 Task: Uninstall the extension from the built-in Extensions view.
Action: Mouse moved to (17, 565)
Screenshot: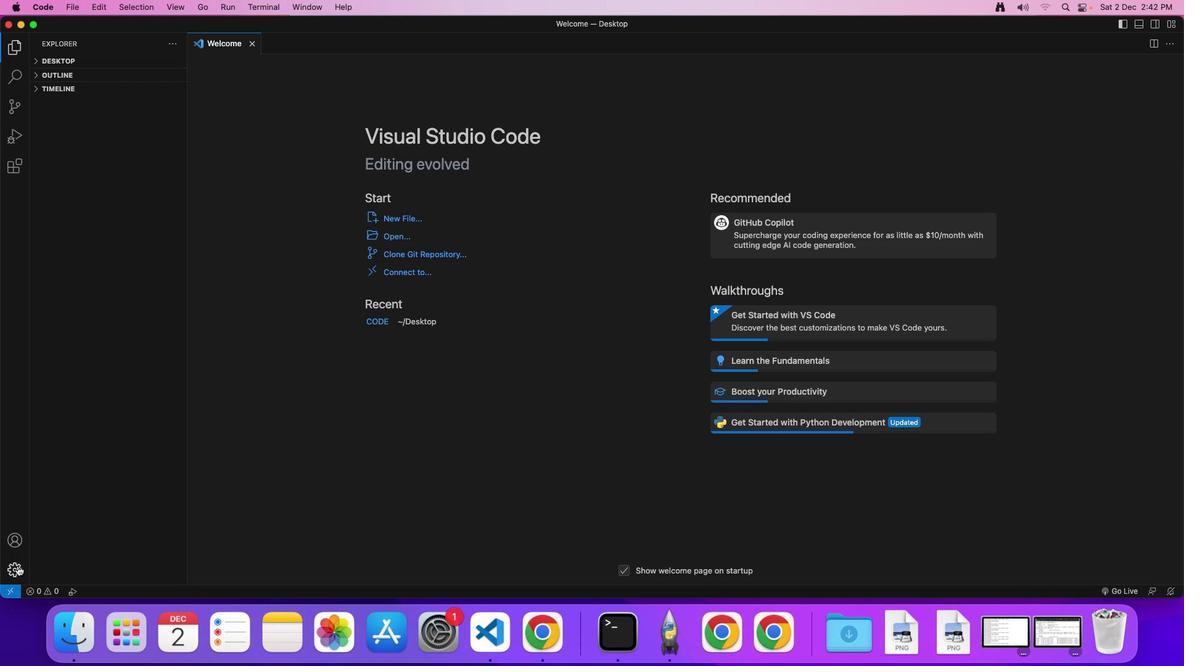 
Action: Mouse pressed left at (17, 565)
Screenshot: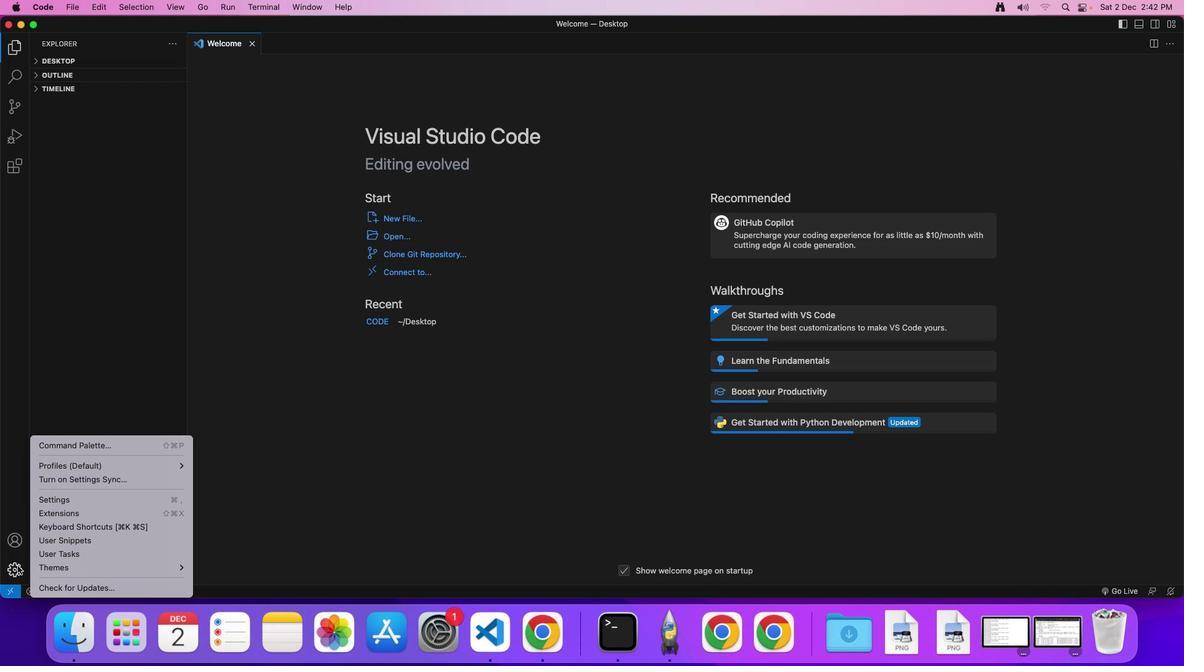 
Action: Mouse moved to (48, 514)
Screenshot: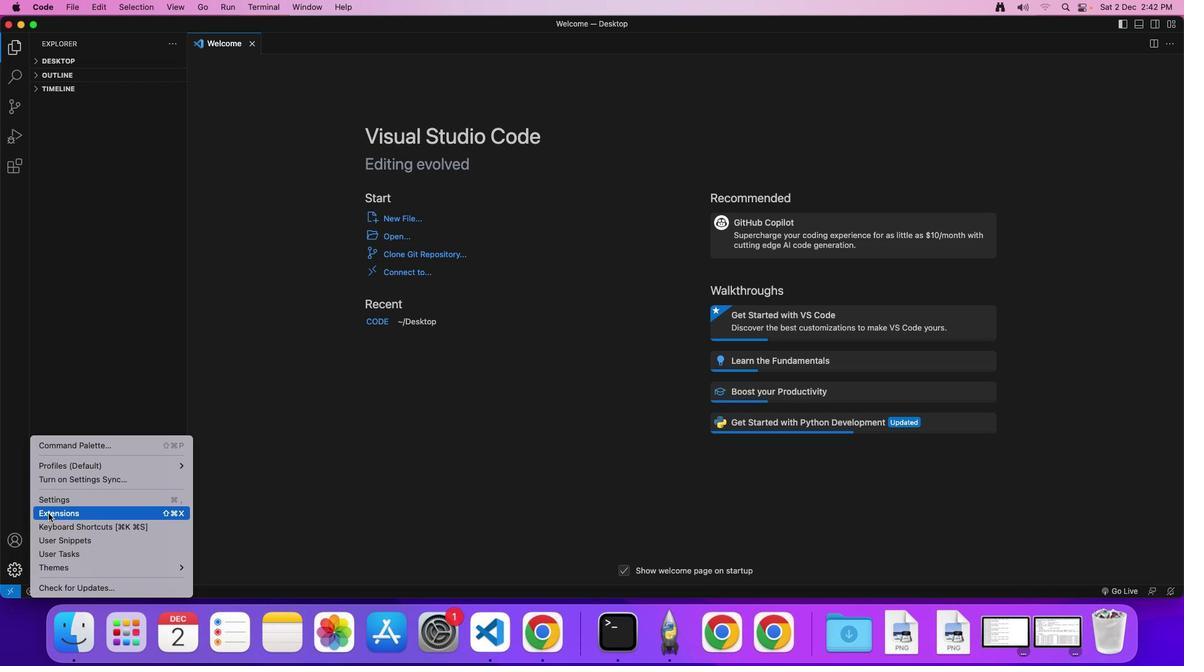 
Action: Mouse pressed left at (48, 514)
Screenshot: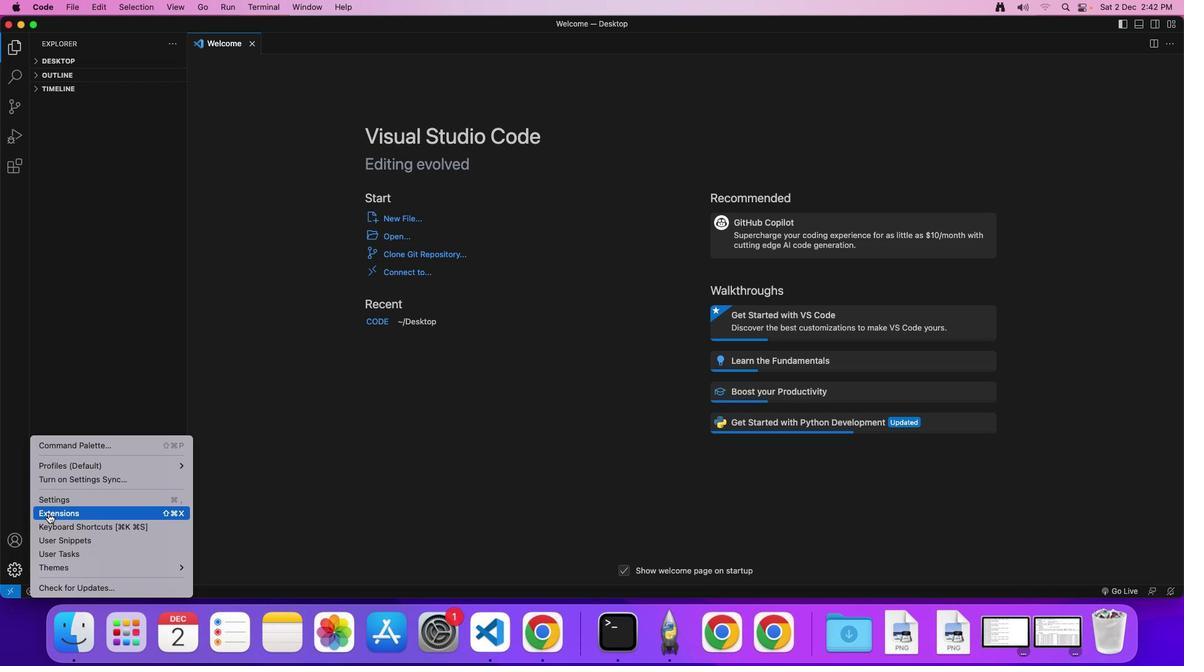 
Action: Mouse moved to (267, 245)
Screenshot: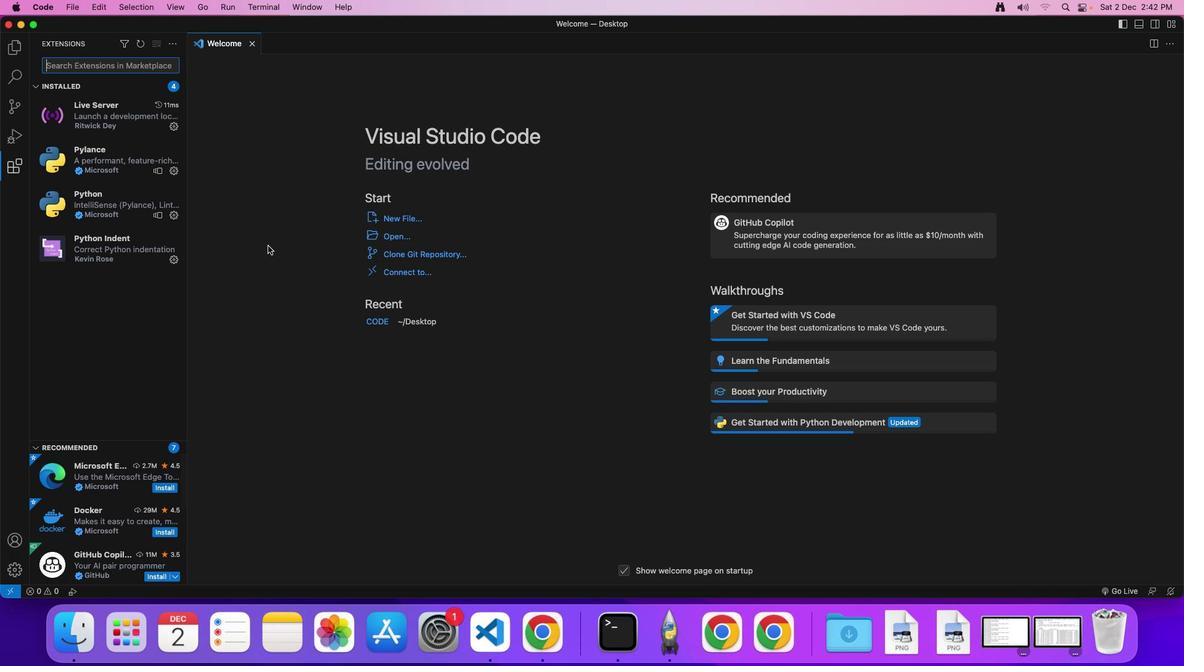 
Action: Key pressed Key.caps_lock'p''y''t''h''o''n'Key.enter
Screenshot: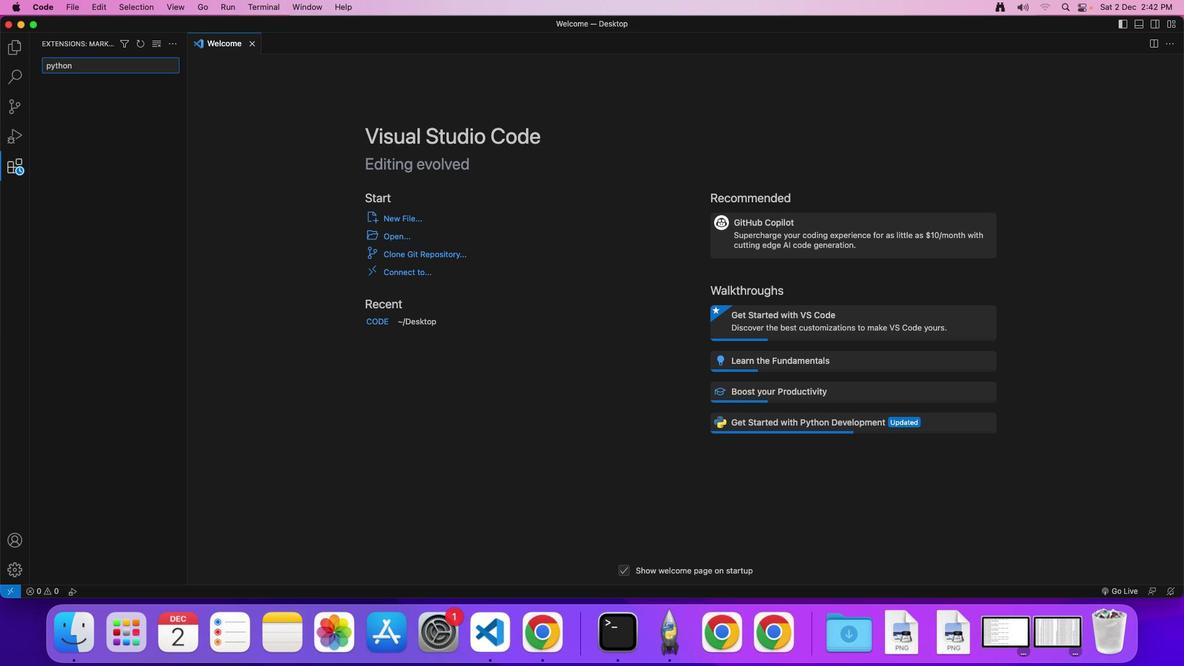 
Action: Mouse moved to (96, 110)
Screenshot: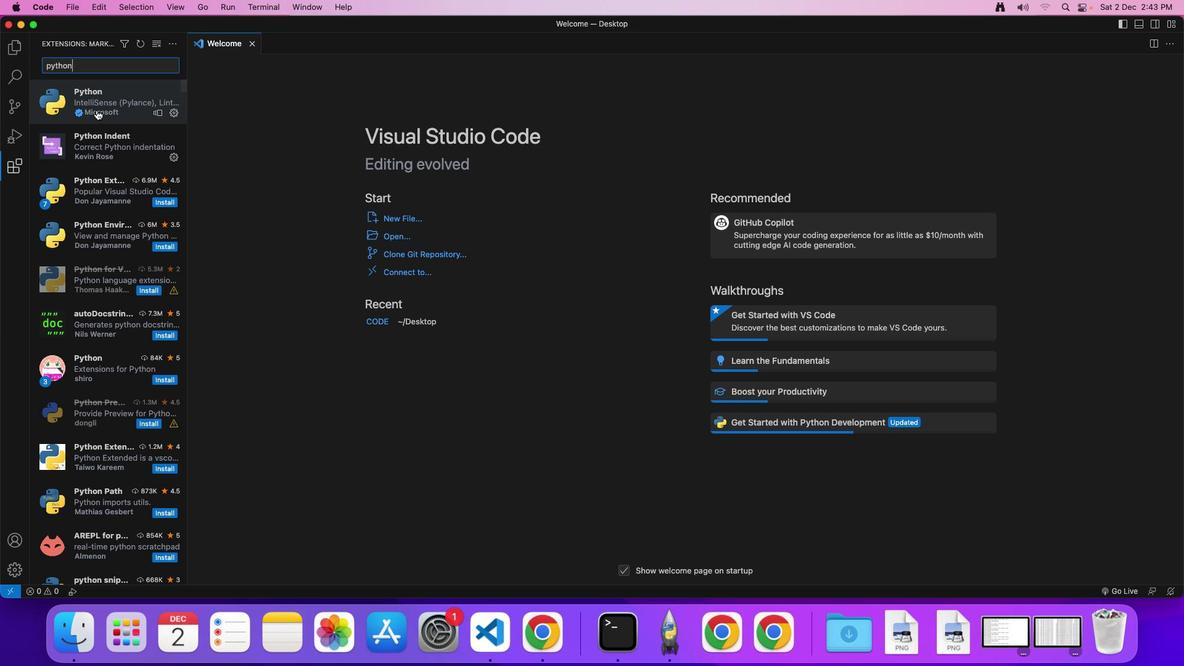 
Action: Mouse pressed left at (96, 110)
Screenshot: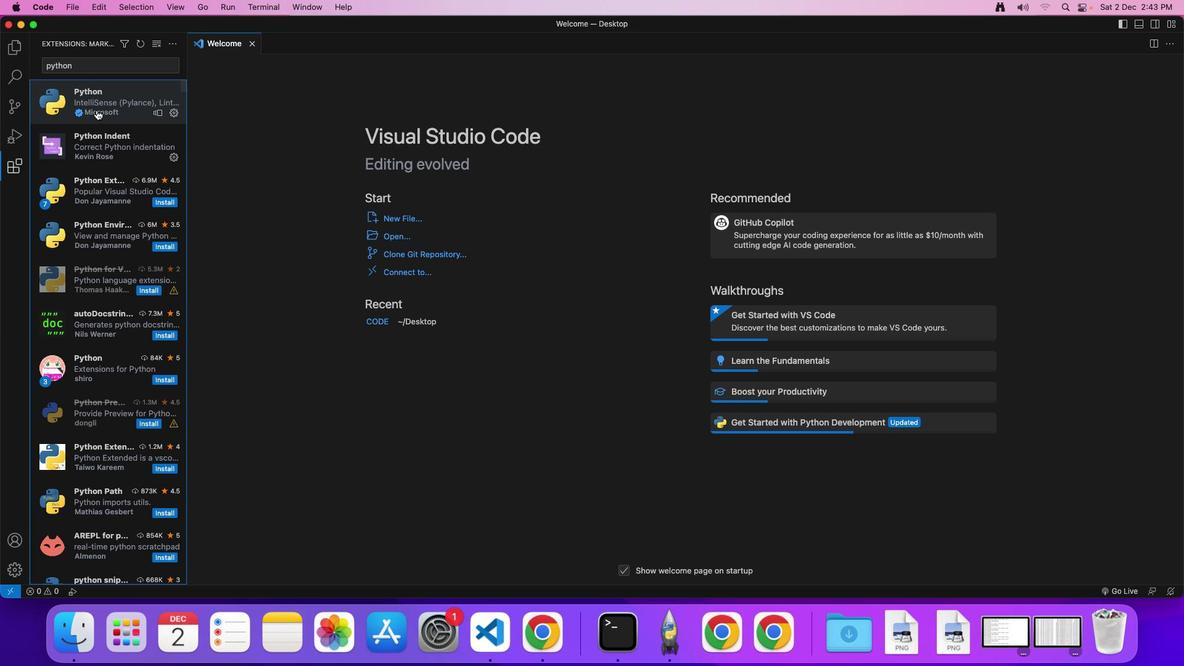 
Action: Mouse moved to (96, 143)
Screenshot: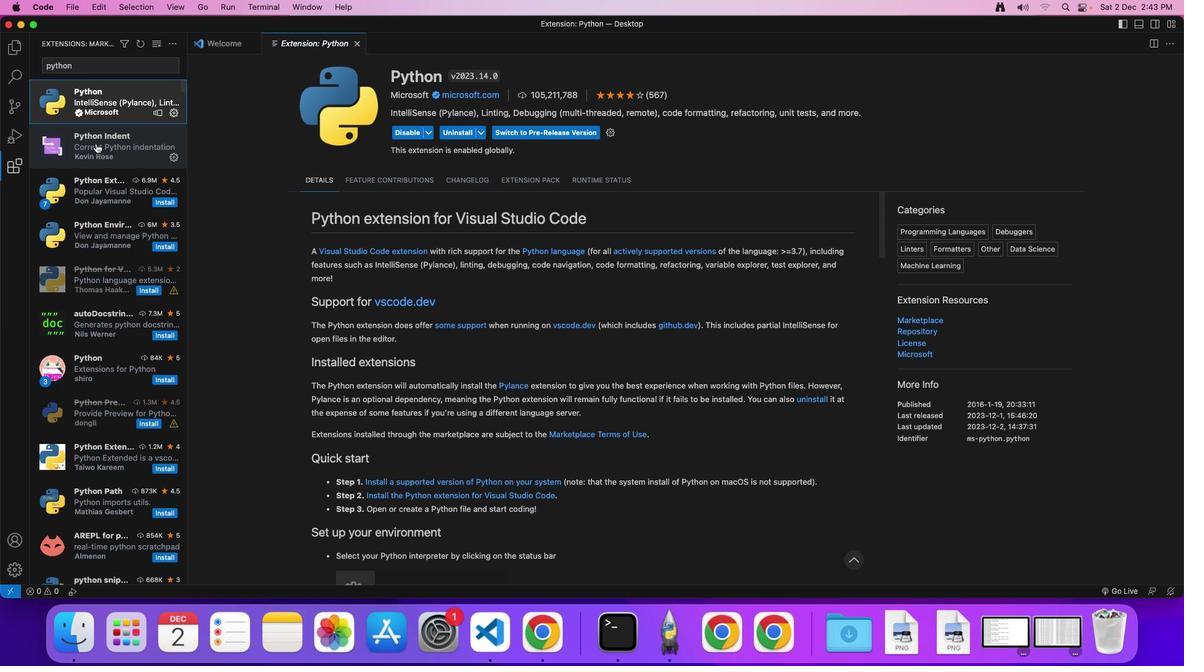 
Action: Mouse pressed left at (96, 143)
Screenshot: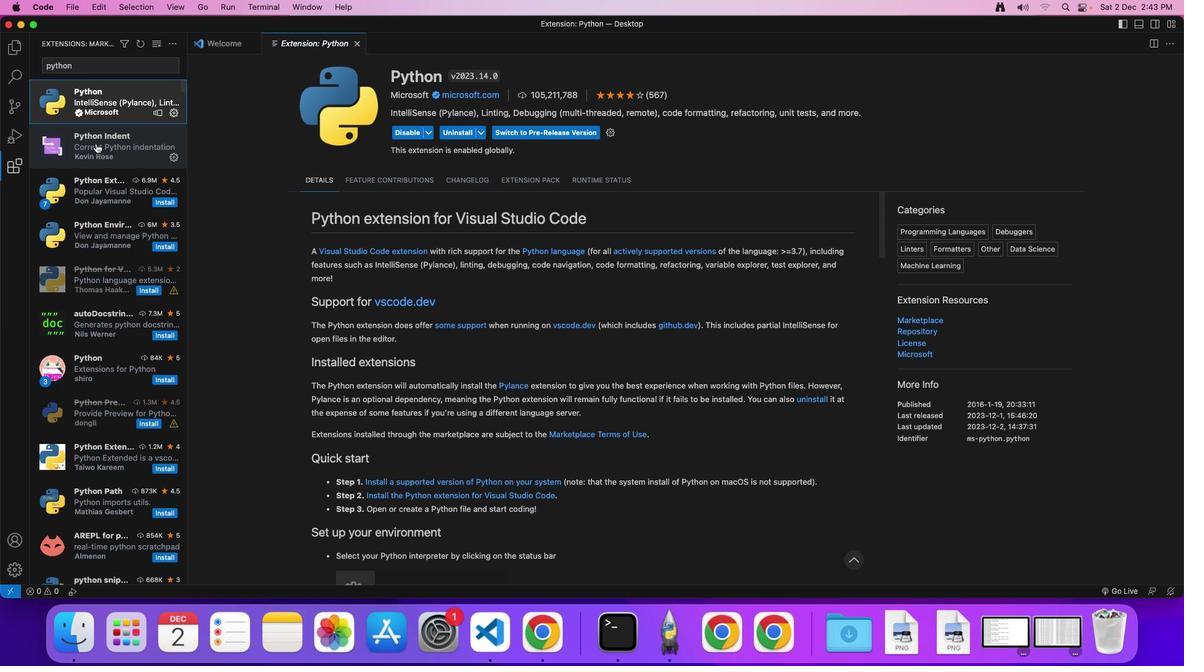 
Action: Mouse moved to (478, 130)
Screenshot: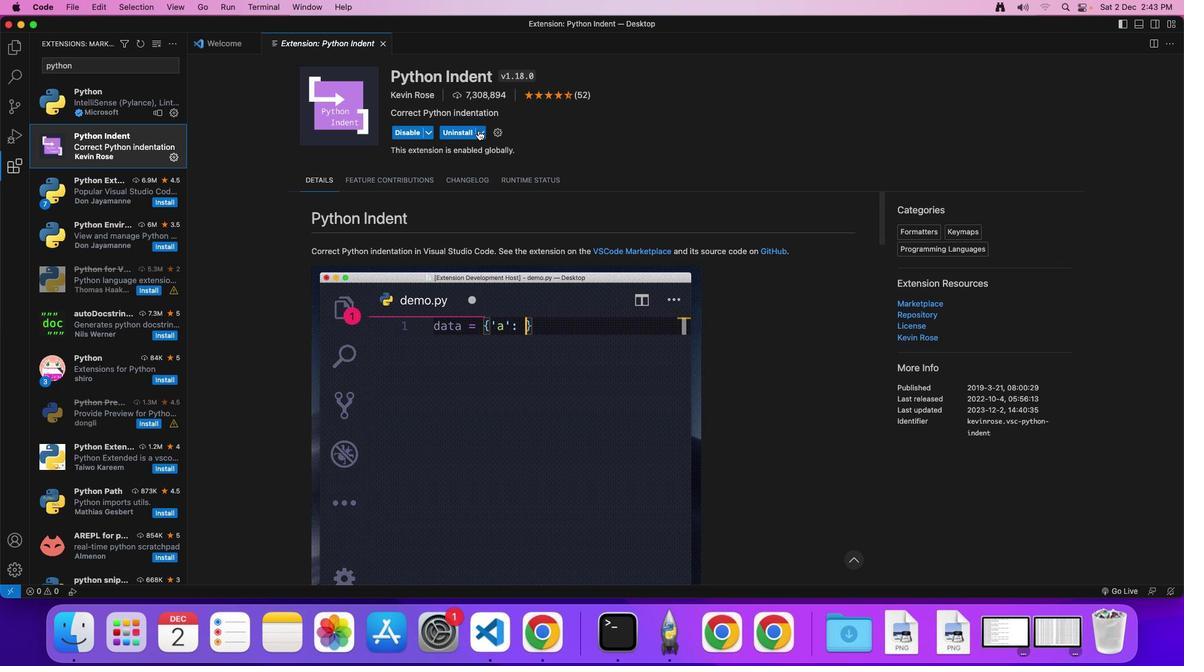 
Action: Mouse pressed left at (478, 130)
Screenshot: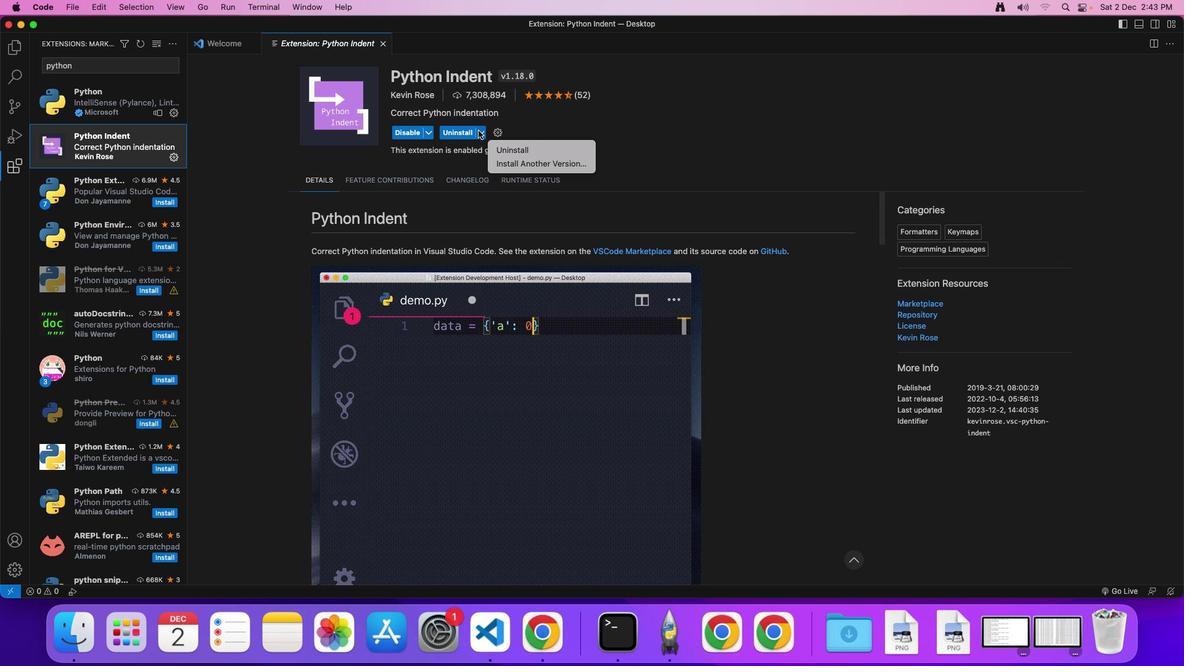 
Action: Mouse moved to (502, 151)
Screenshot: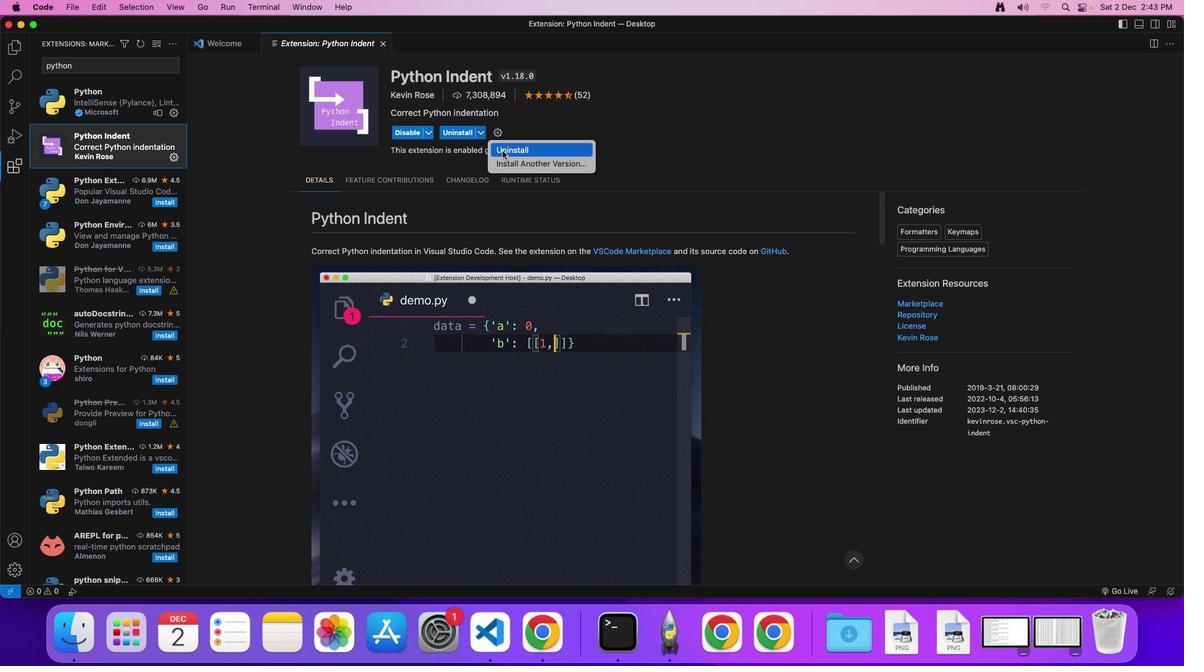 
Action: Mouse pressed left at (502, 151)
Screenshot: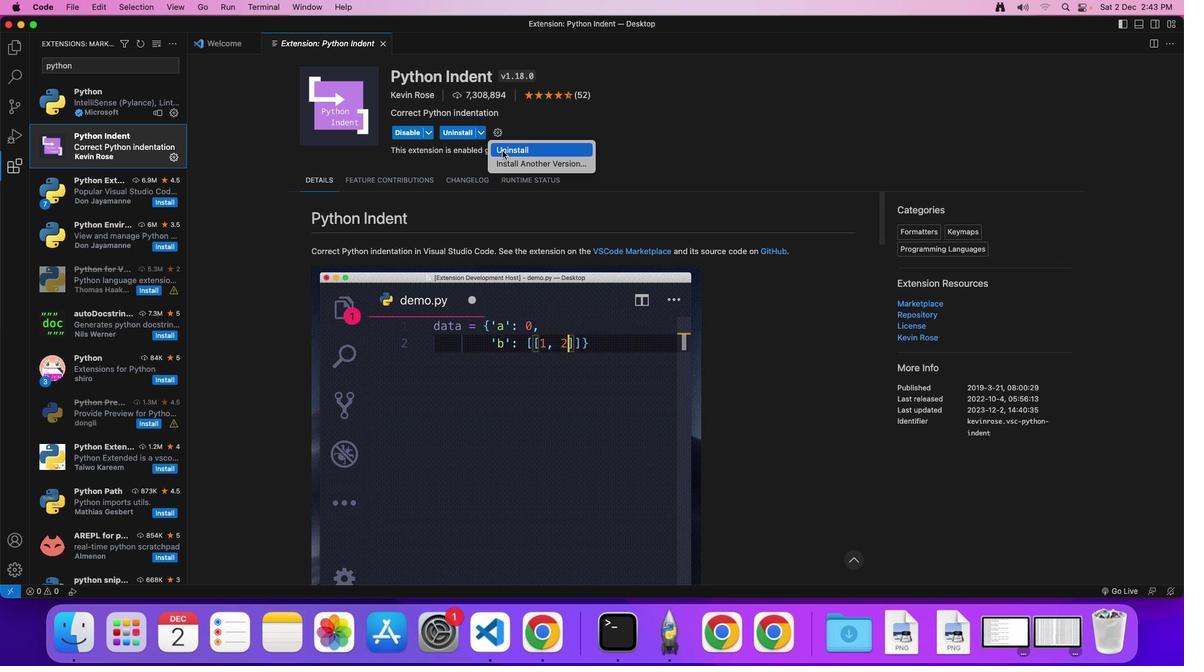 
Action: Mouse moved to (513, 143)
Screenshot: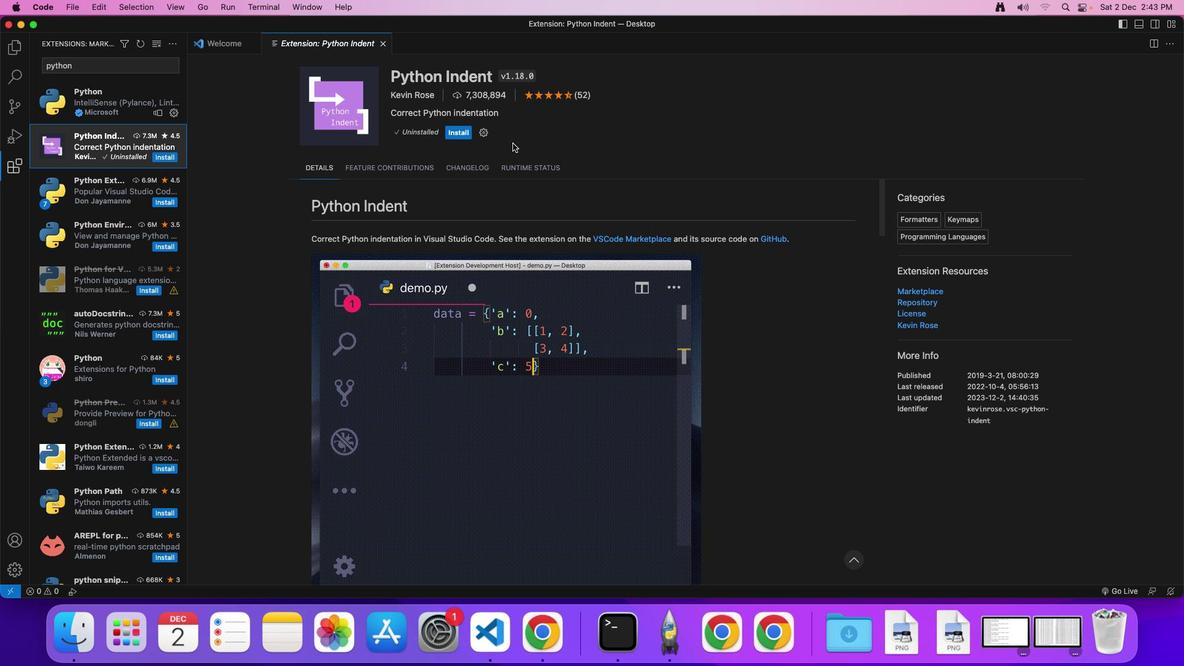
